Task: Create a due date automation trigger when advanced on, on the tuesday after a card is due add fields with custom field "Resume" set to a number greater than 1 and greater than 10 at 11:00 AM.
Action: Mouse moved to (985, 77)
Screenshot: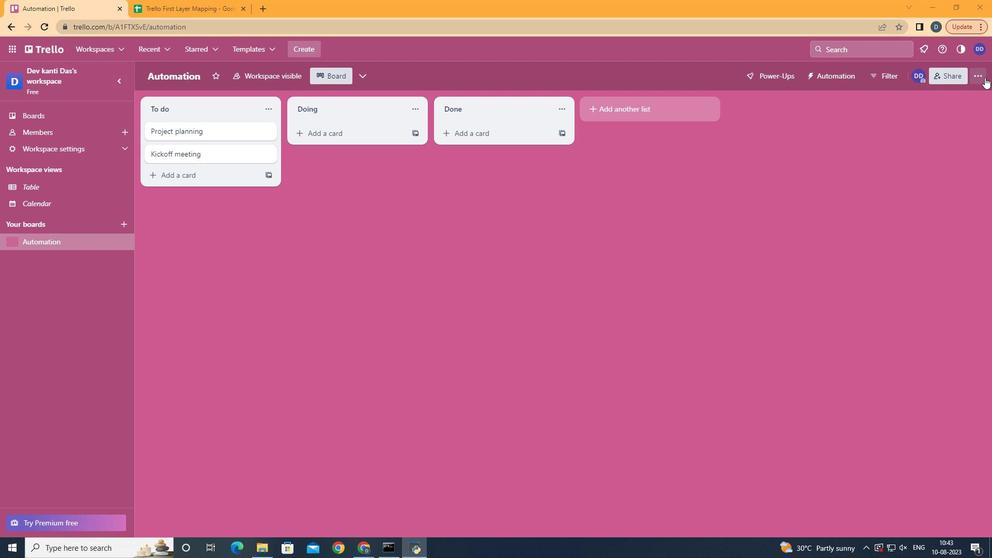 
Action: Mouse pressed left at (985, 77)
Screenshot: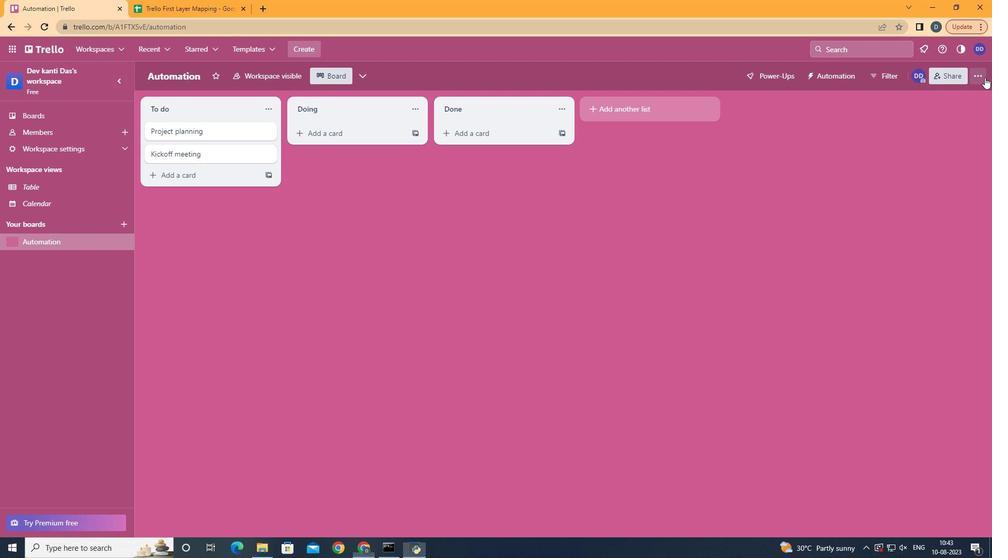 
Action: Mouse moved to (901, 216)
Screenshot: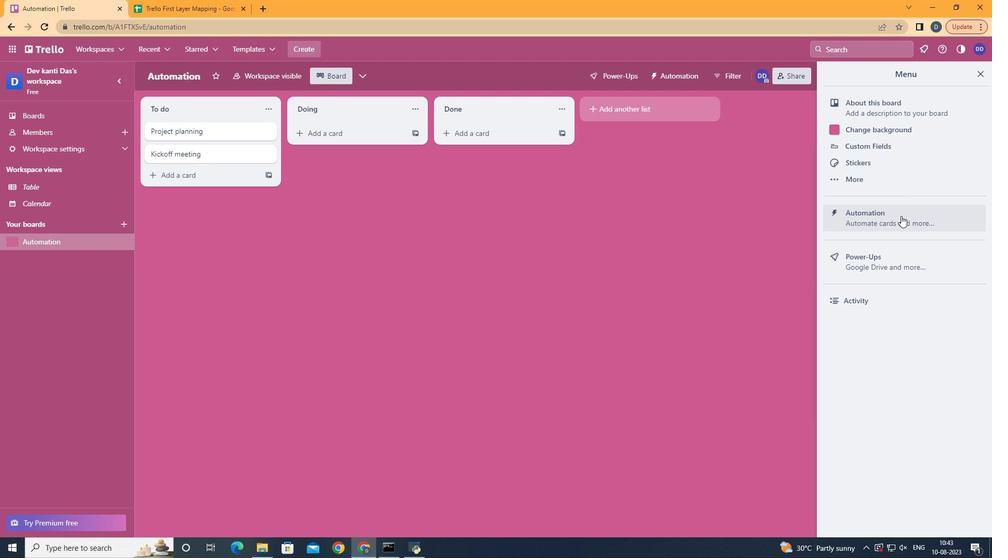 
Action: Mouse pressed left at (901, 216)
Screenshot: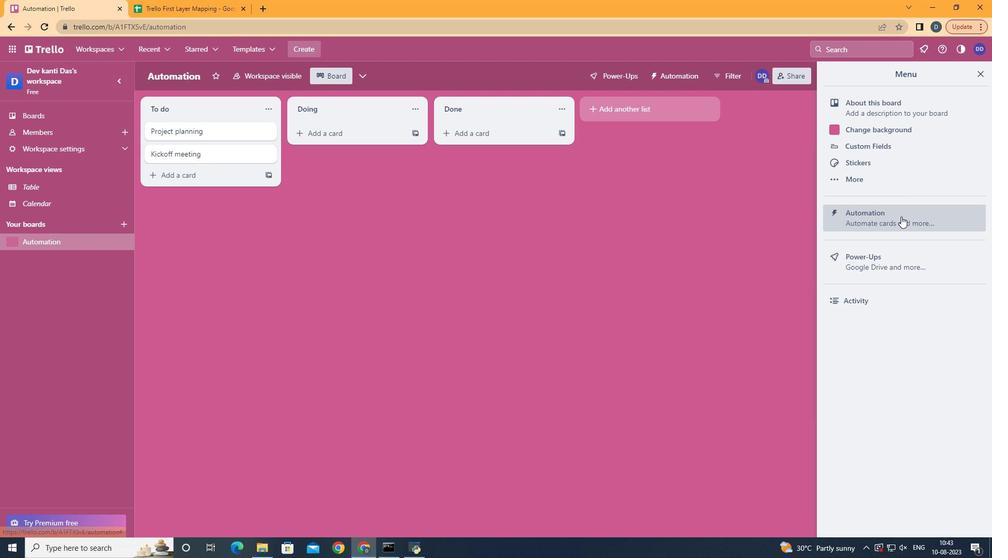 
Action: Mouse moved to (207, 204)
Screenshot: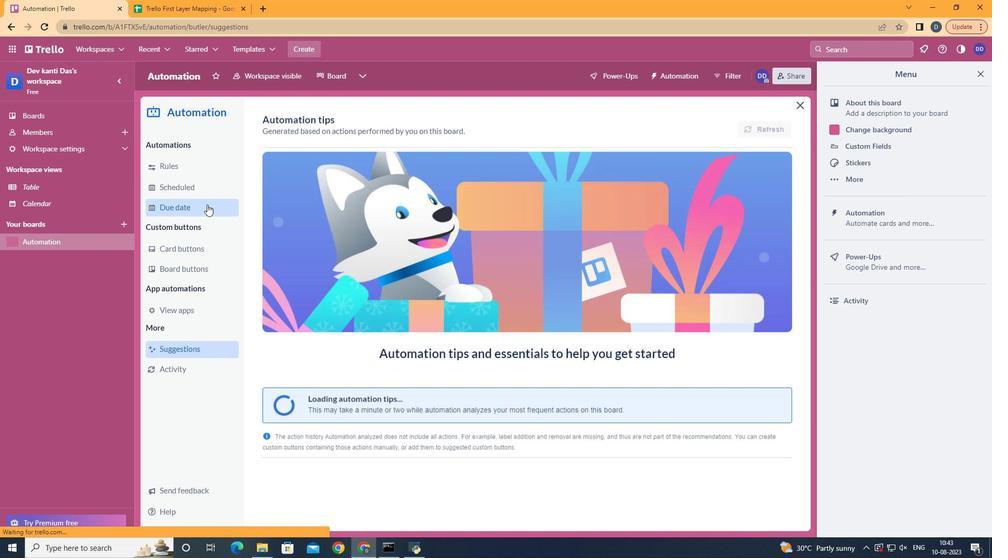 
Action: Mouse pressed left at (207, 204)
Screenshot: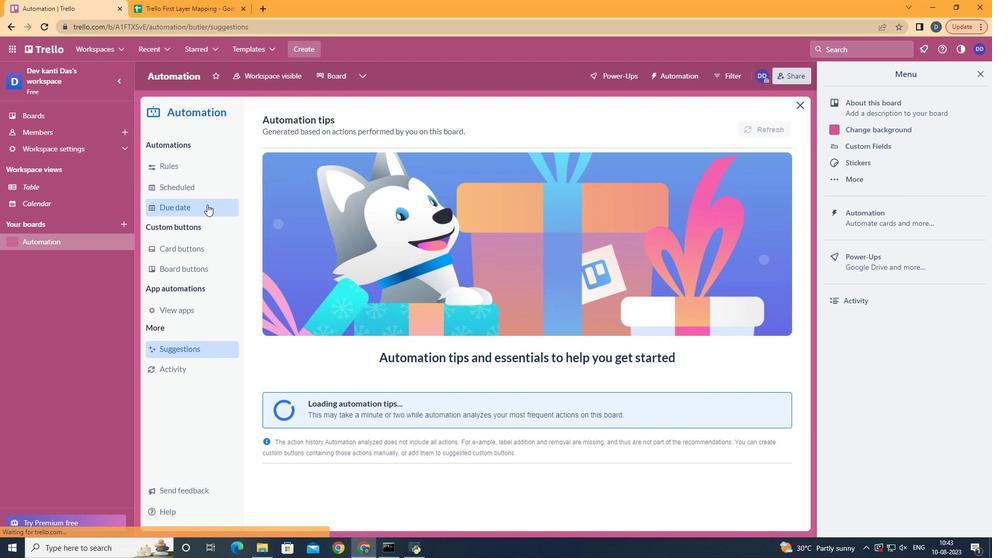 
Action: Mouse moved to (730, 119)
Screenshot: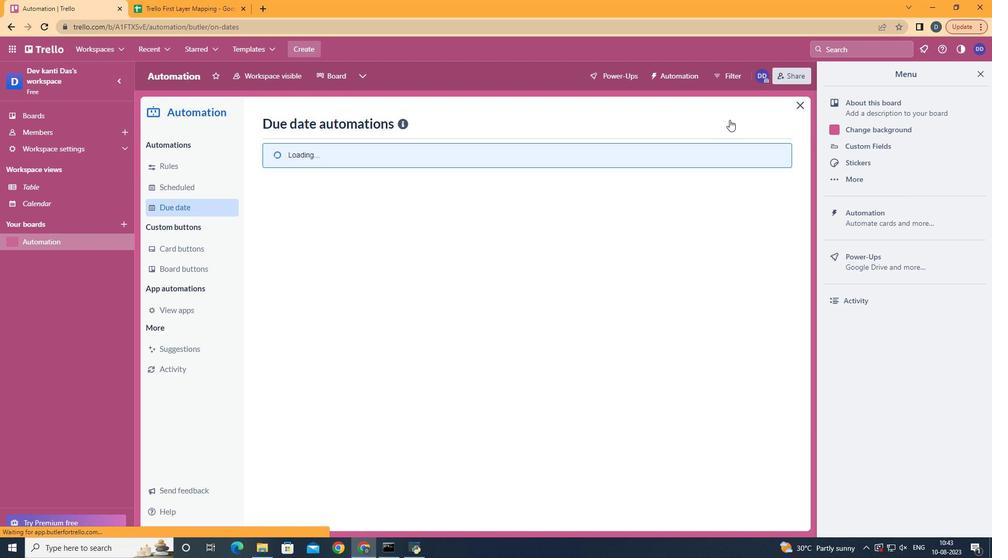 
Action: Mouse pressed left at (730, 119)
Screenshot: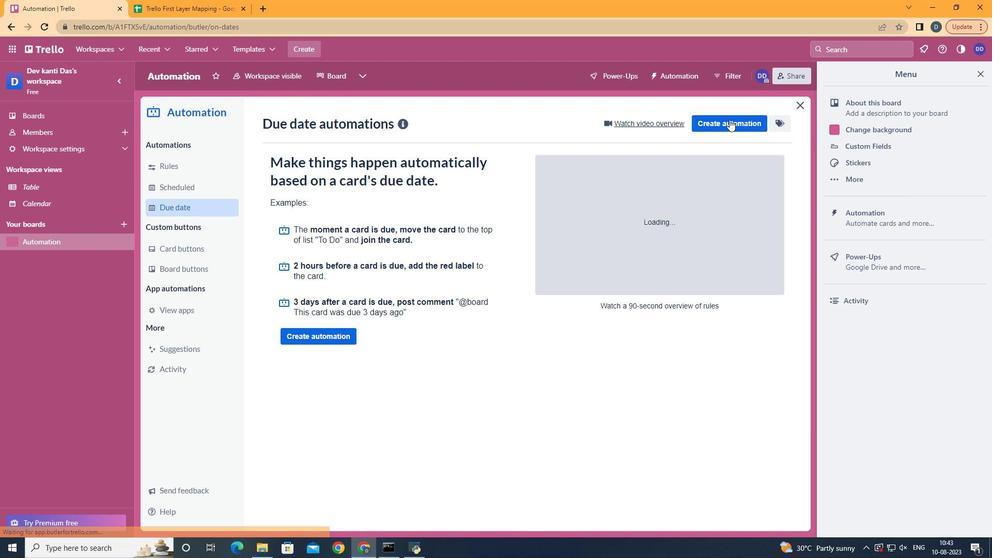 
Action: Mouse moved to (527, 222)
Screenshot: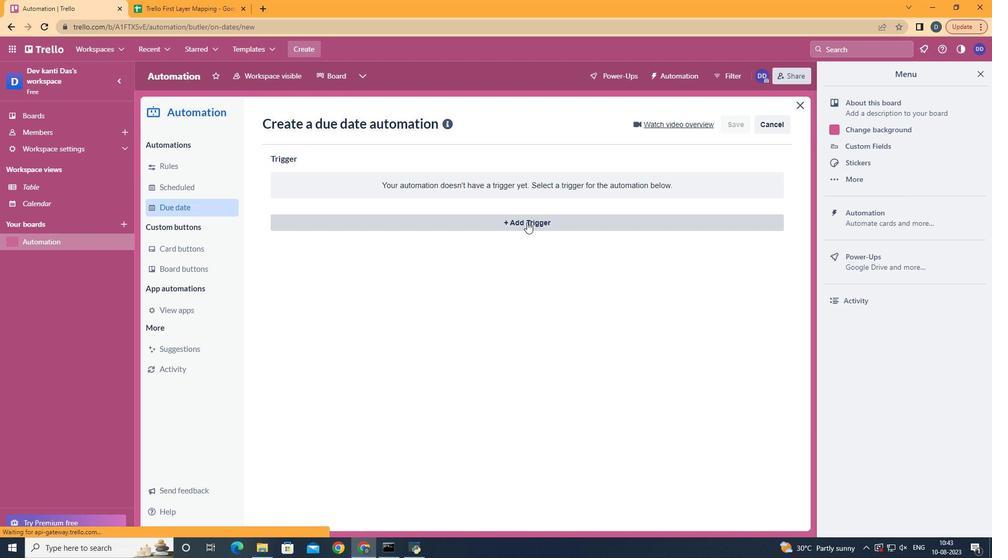 
Action: Mouse pressed left at (527, 222)
Screenshot: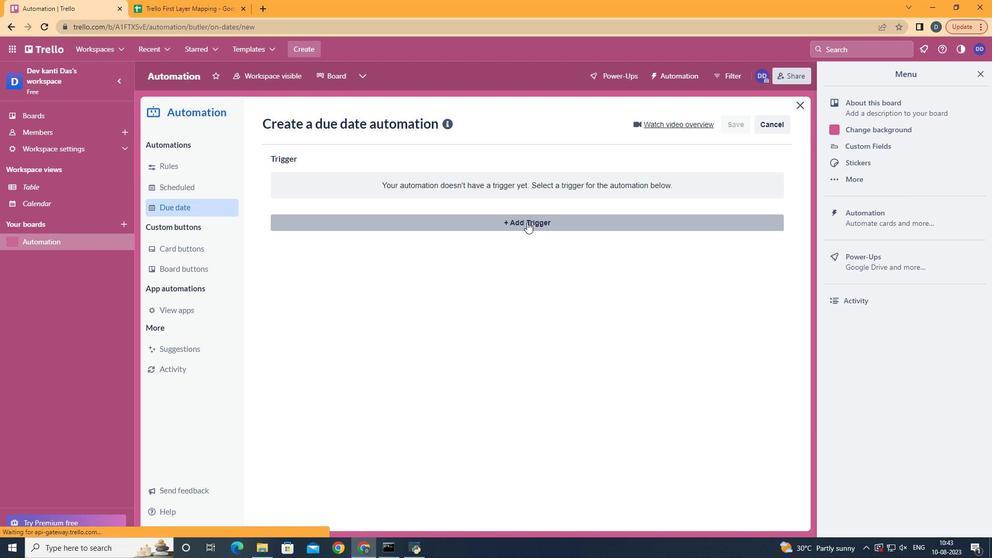 
Action: Mouse moved to (329, 294)
Screenshot: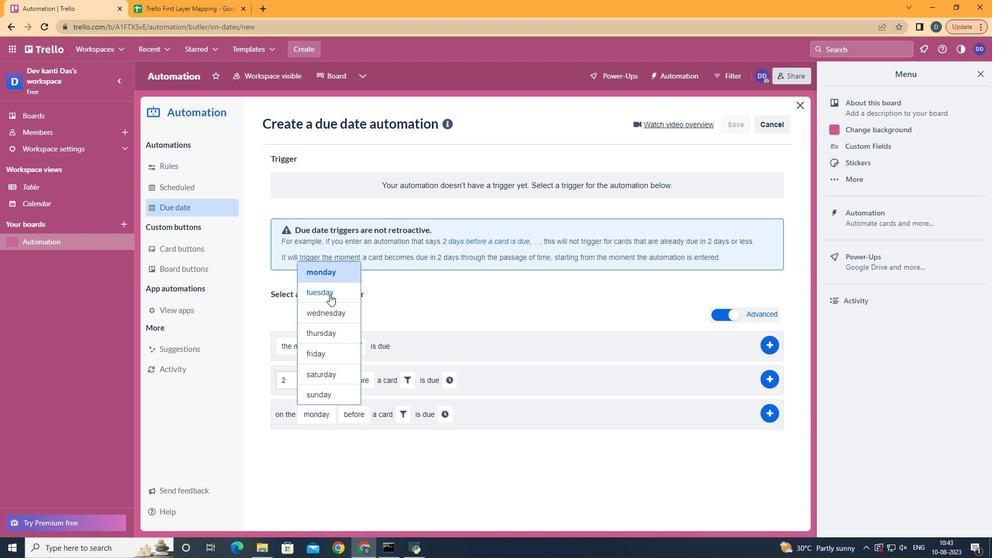 
Action: Mouse pressed left at (329, 294)
Screenshot: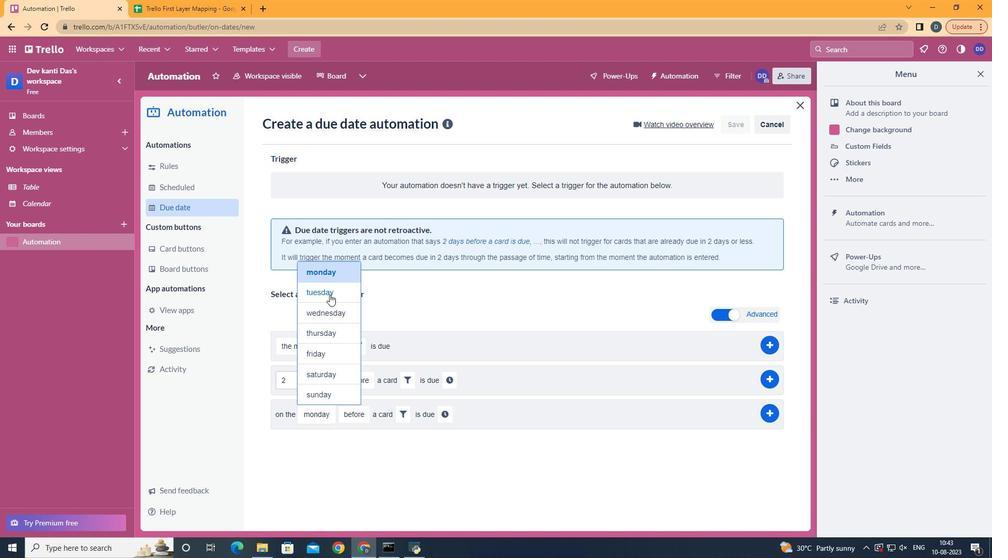 
Action: Mouse moved to (359, 447)
Screenshot: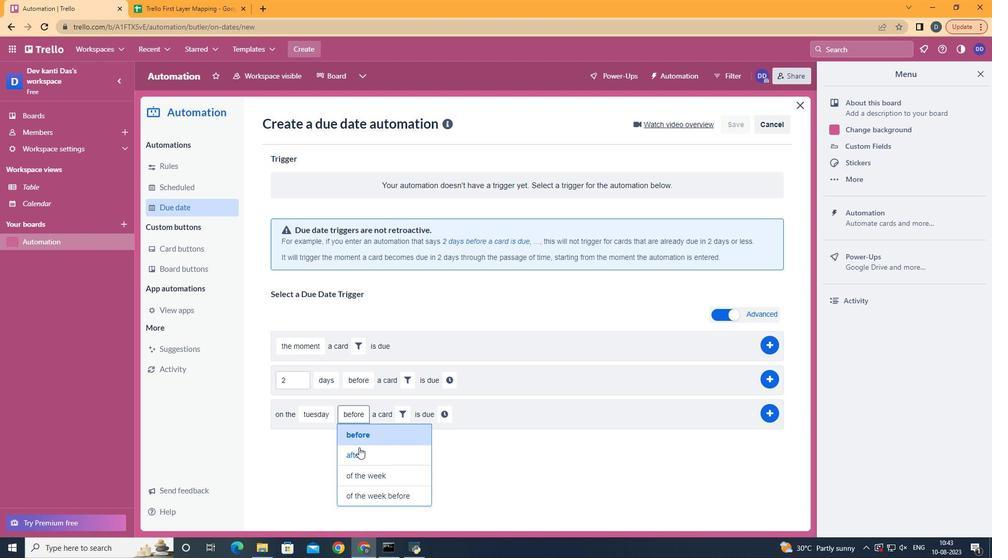 
Action: Mouse pressed left at (359, 447)
Screenshot: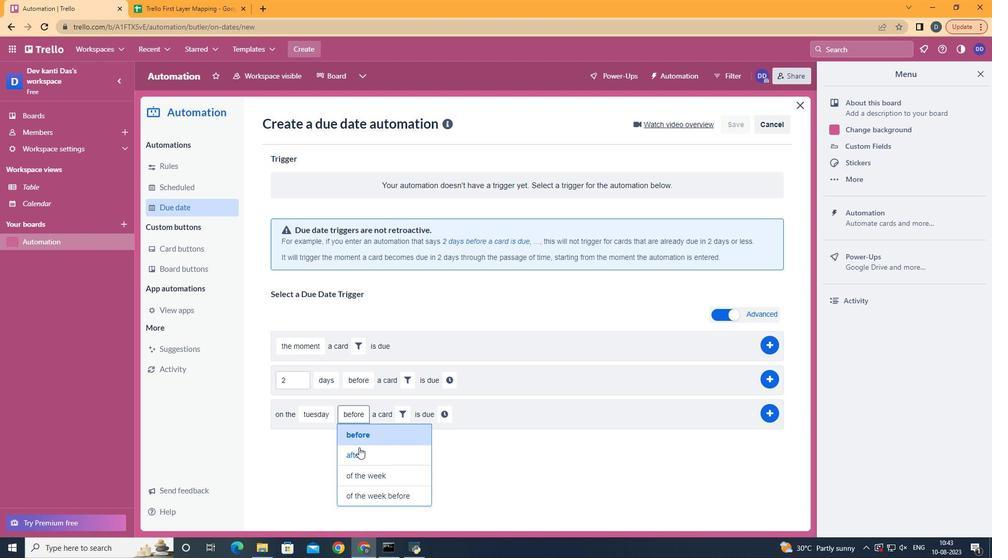 
Action: Mouse moved to (401, 410)
Screenshot: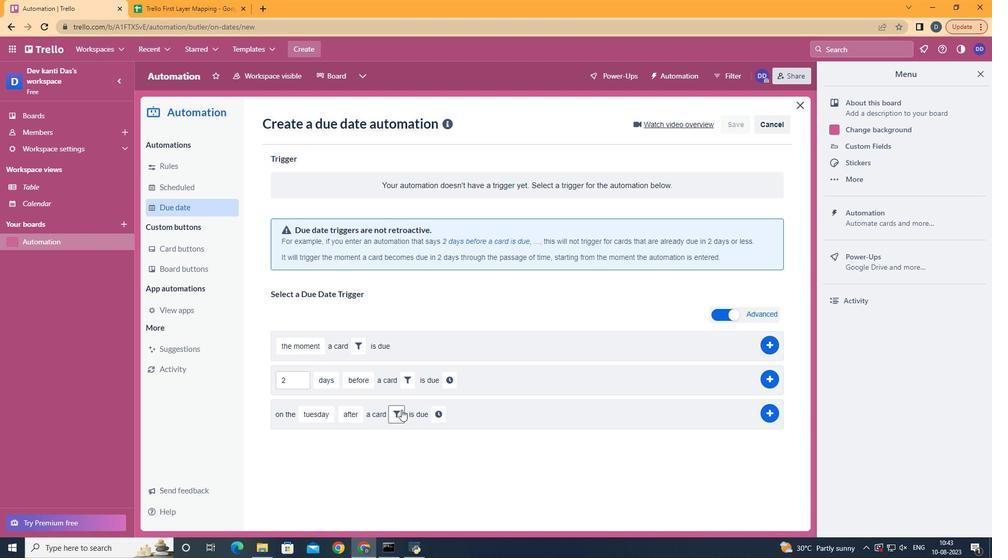 
Action: Mouse pressed left at (401, 410)
Screenshot: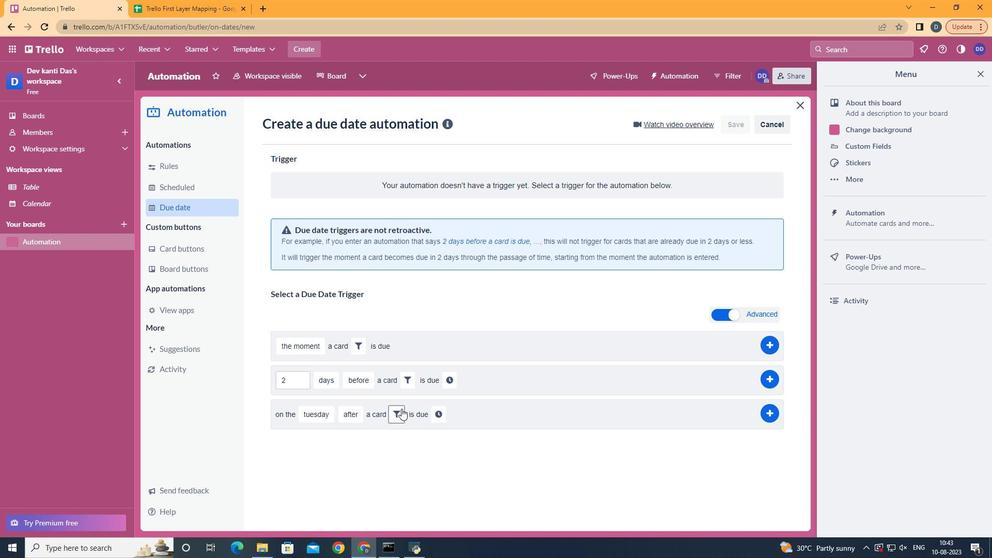 
Action: Mouse moved to (559, 441)
Screenshot: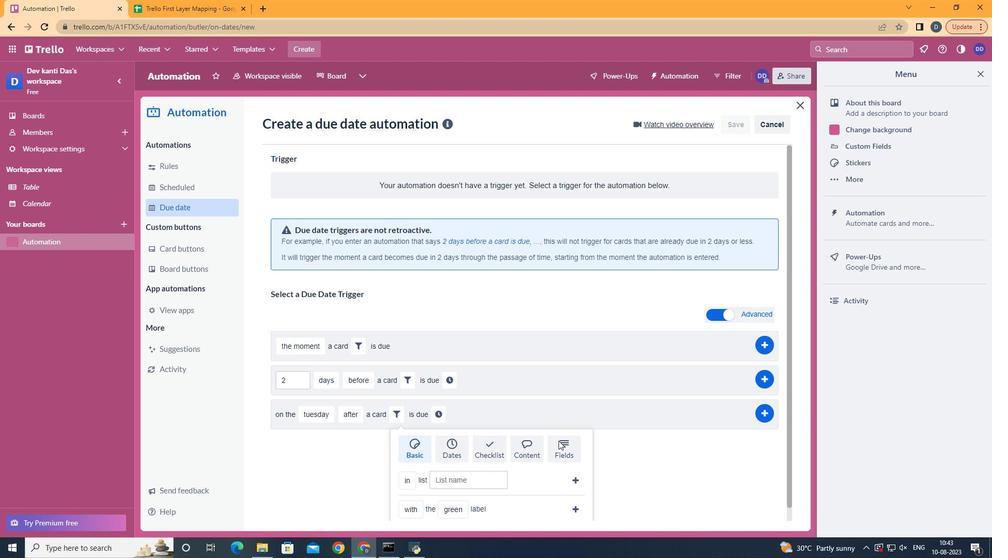 
Action: Mouse pressed left at (559, 441)
Screenshot: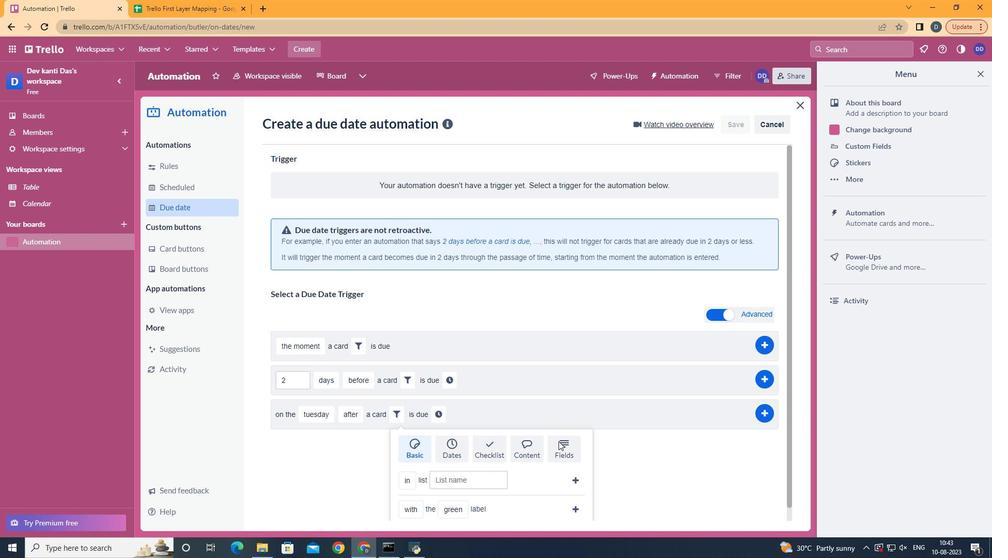 
Action: Mouse moved to (559, 441)
Screenshot: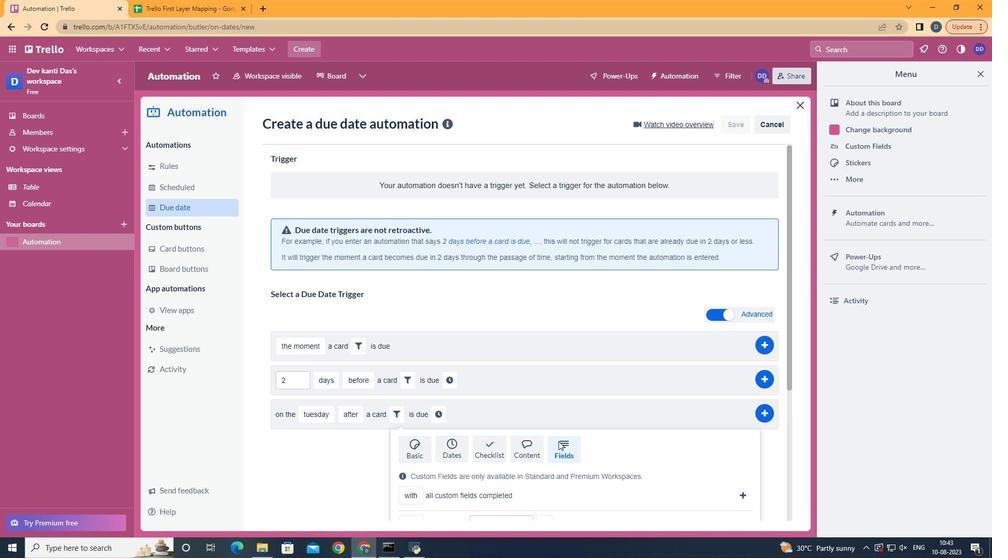 
Action: Mouse scrolled (559, 441) with delta (0, 0)
Screenshot: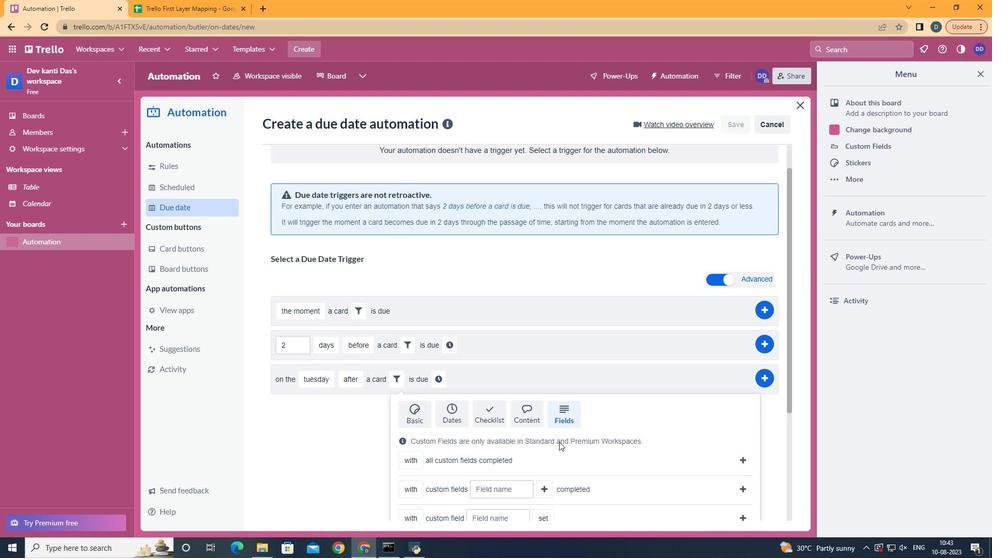 
Action: Mouse scrolled (559, 441) with delta (0, 0)
Screenshot: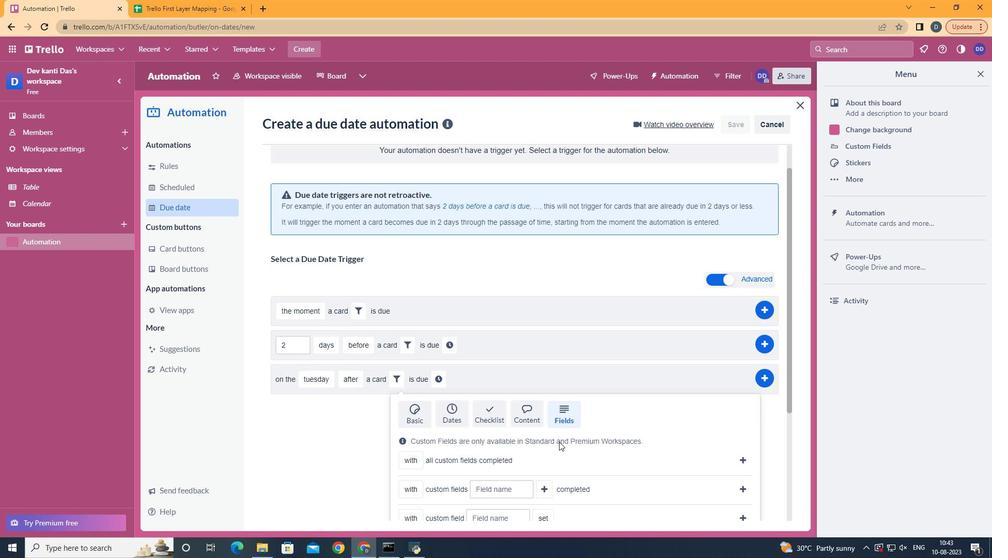 
Action: Mouse scrolled (559, 441) with delta (0, 0)
Screenshot: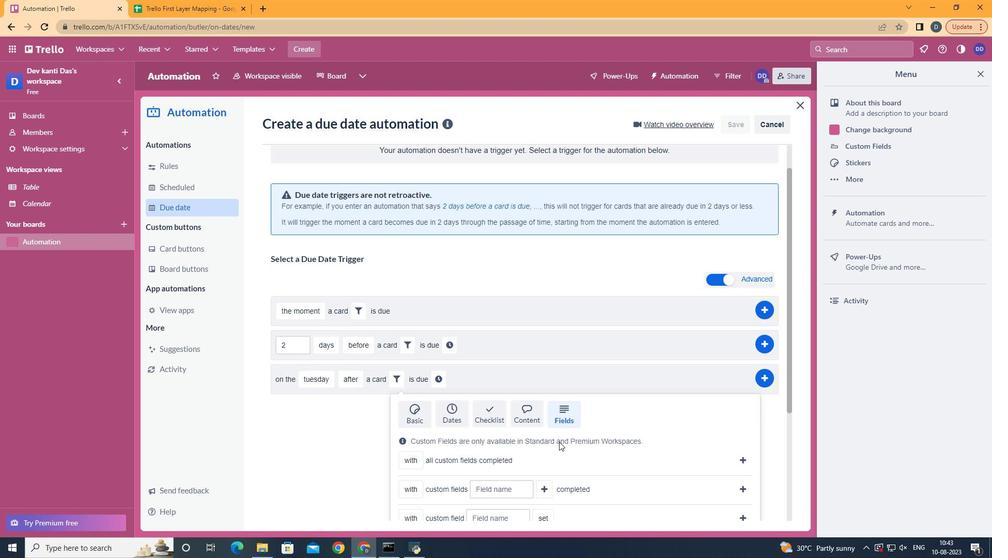
Action: Mouse scrolled (559, 441) with delta (0, 0)
Screenshot: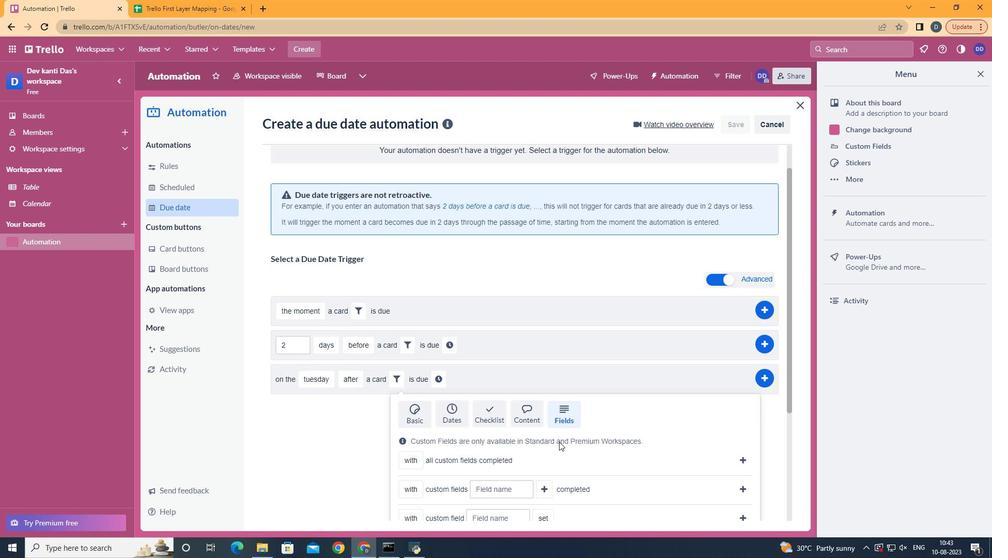 
Action: Mouse scrolled (559, 441) with delta (0, 0)
Screenshot: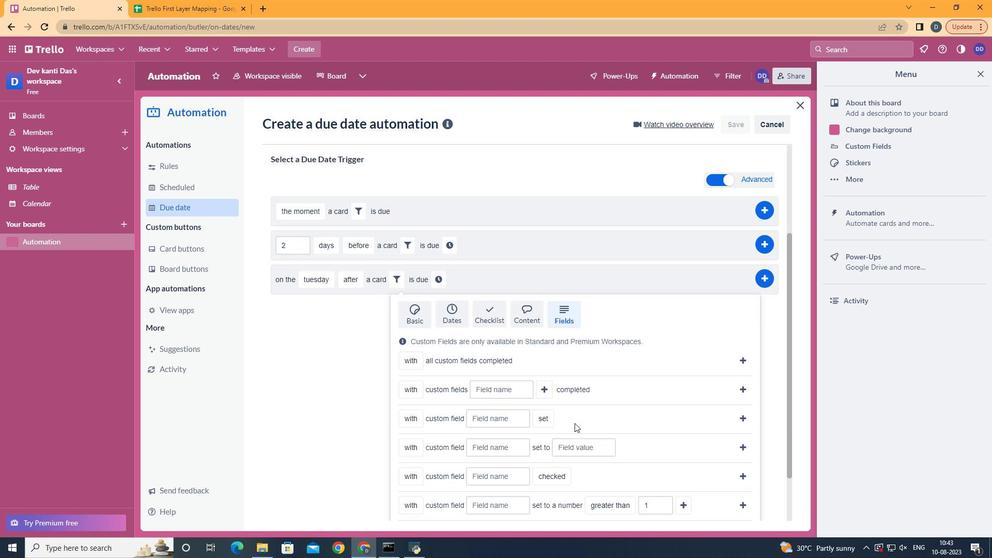 
Action: Mouse moved to (422, 455)
Screenshot: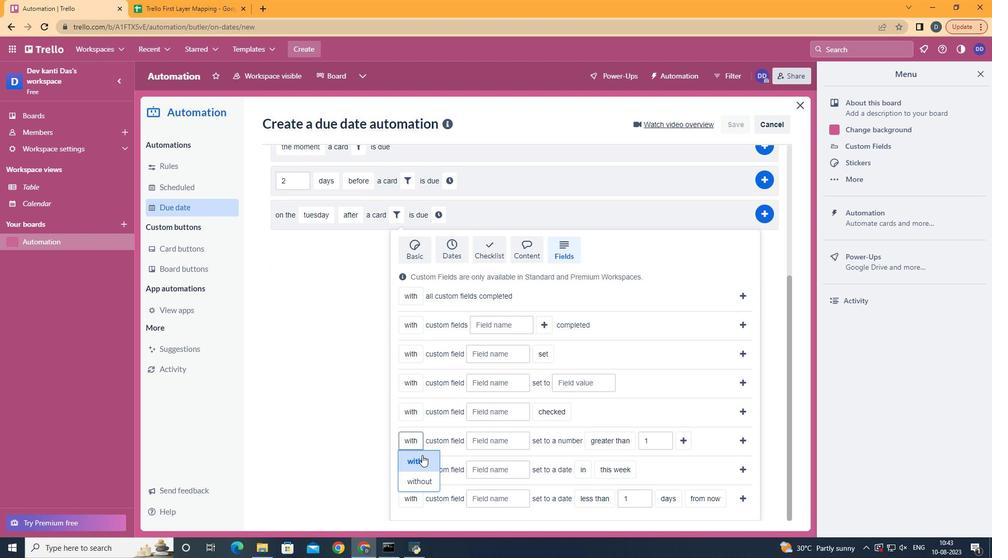 
Action: Mouse pressed left at (422, 455)
Screenshot: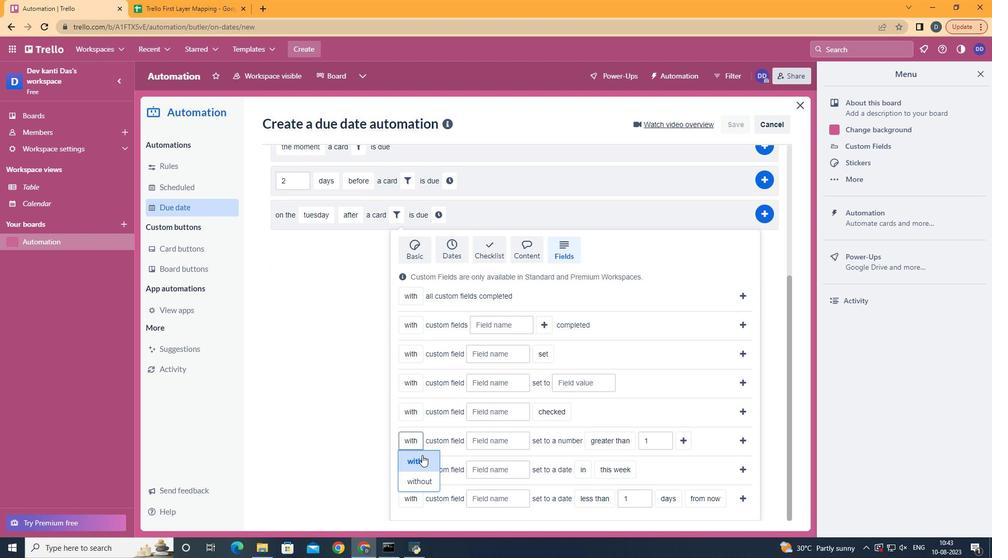 
Action: Mouse moved to (492, 442)
Screenshot: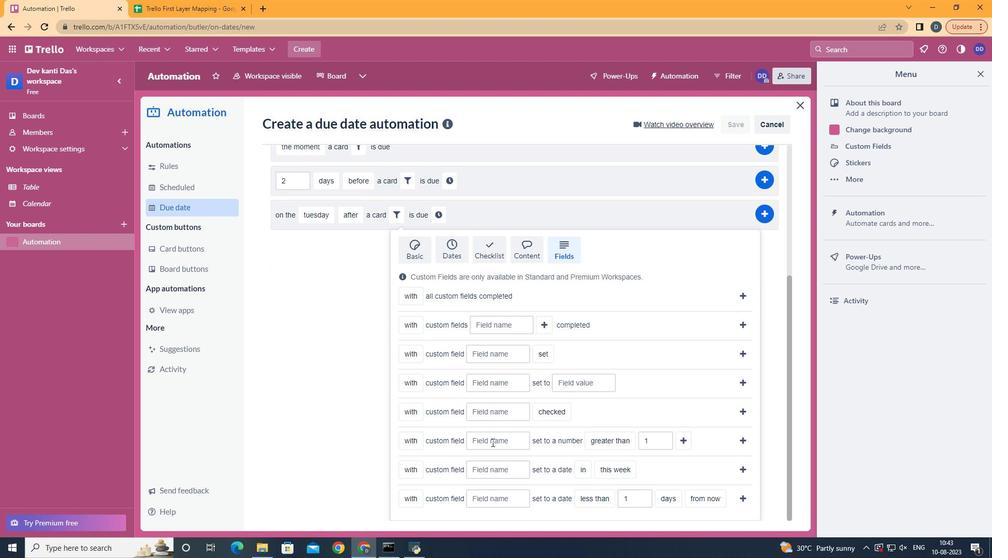 
Action: Mouse pressed left at (492, 442)
Screenshot: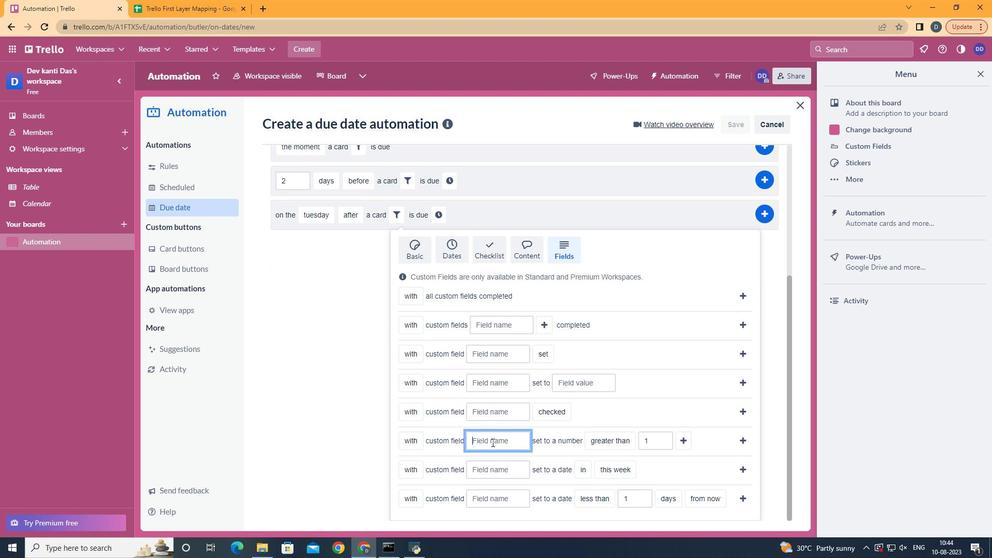 
Action: Key pressed <Key.shift>Resume
Screenshot: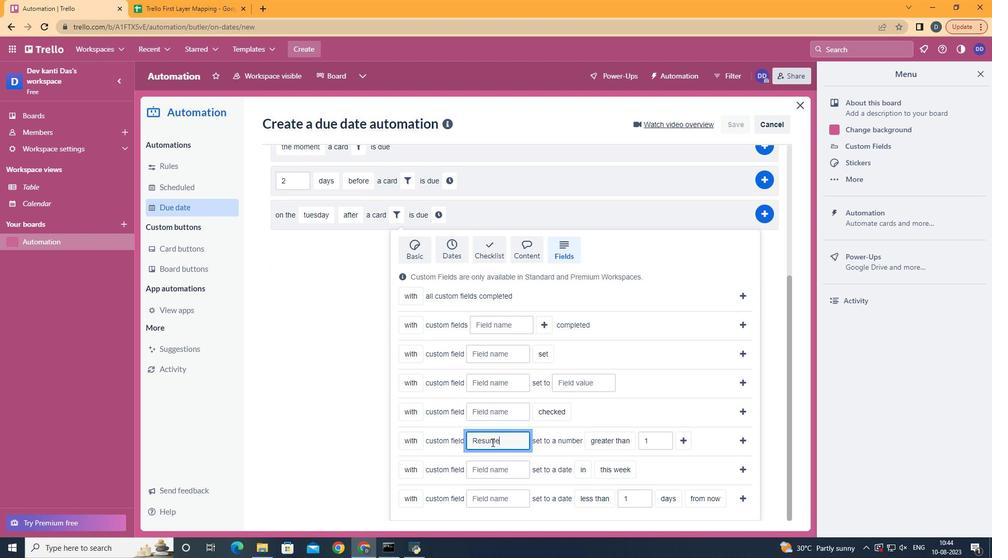 
Action: Mouse moved to (691, 437)
Screenshot: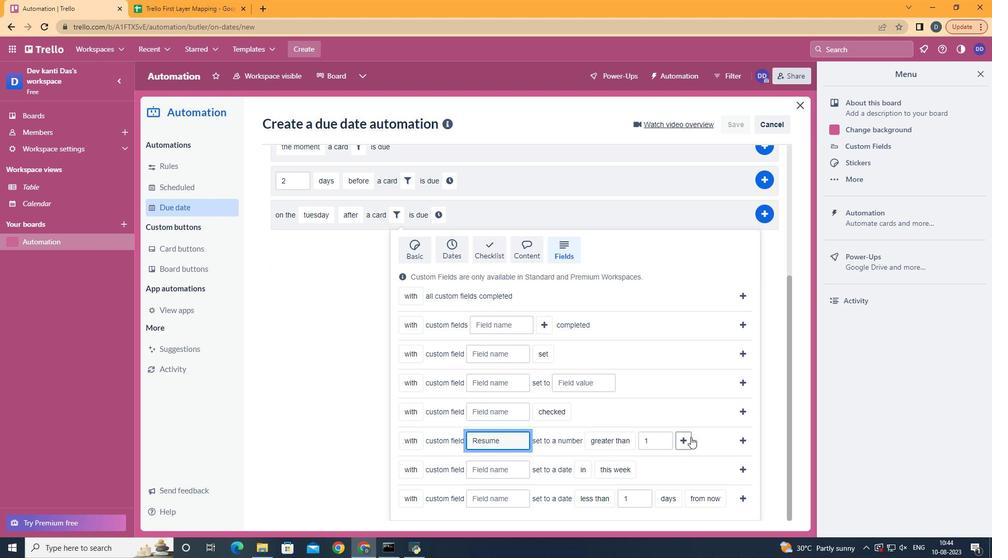 
Action: Mouse pressed left at (691, 437)
Screenshot: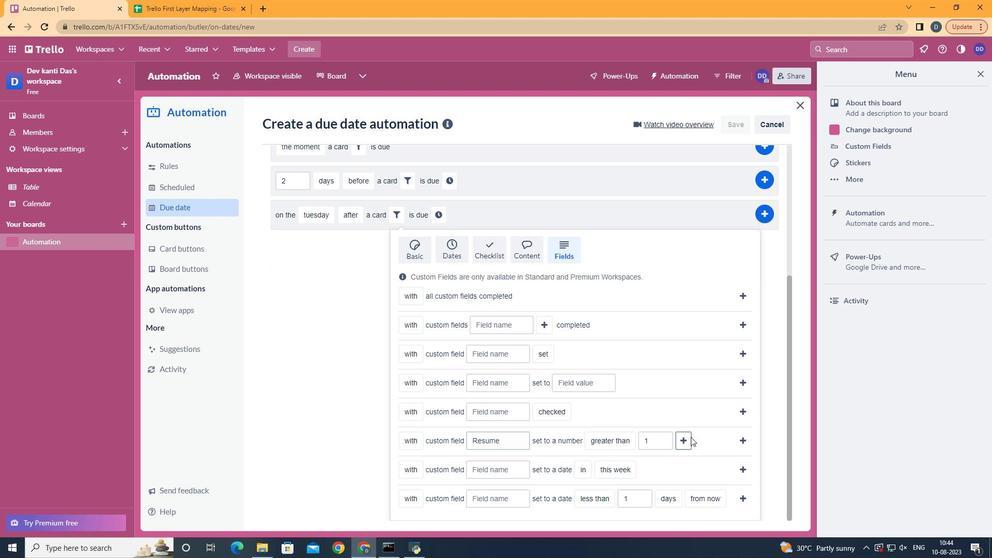 
Action: Mouse moved to (448, 423)
Screenshot: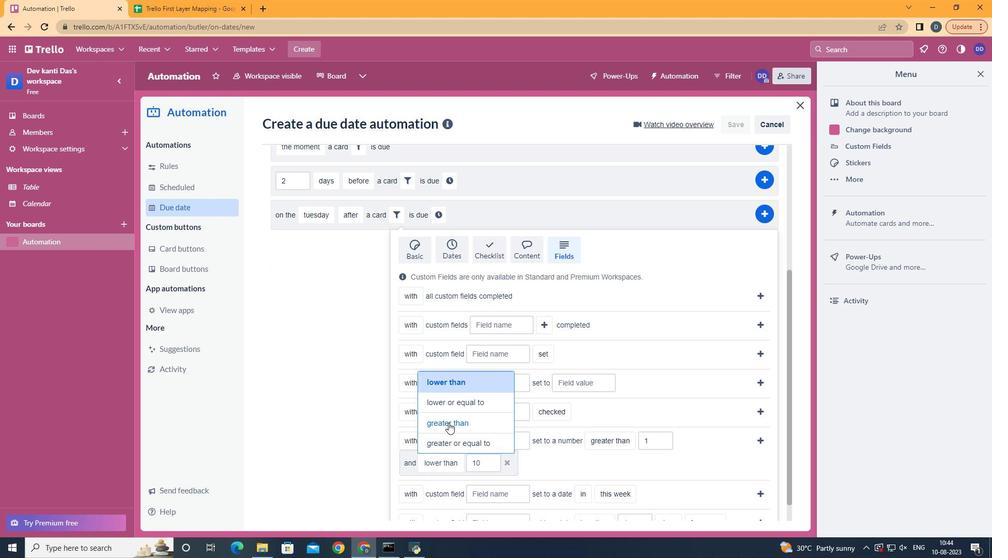 
Action: Mouse pressed left at (448, 423)
Screenshot: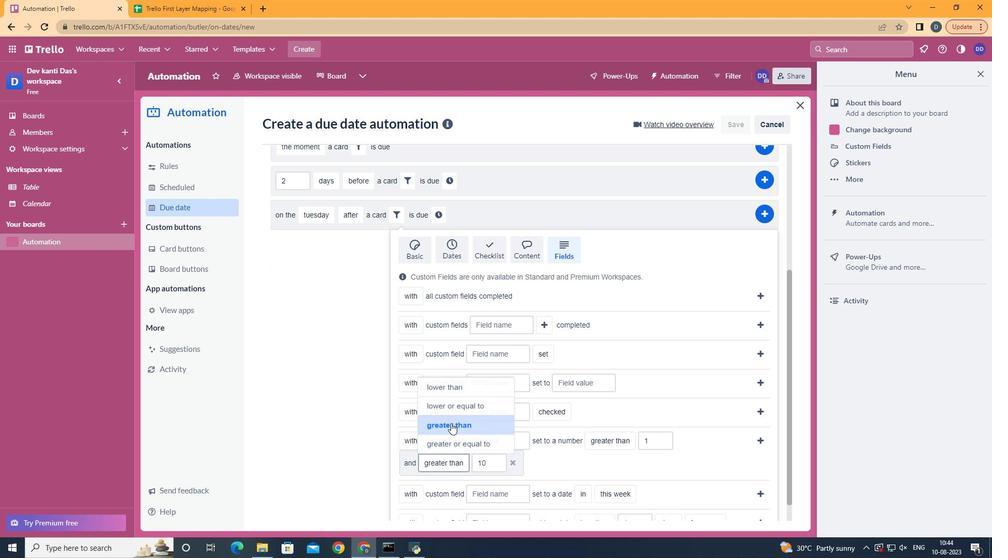 
Action: Mouse moved to (762, 439)
Screenshot: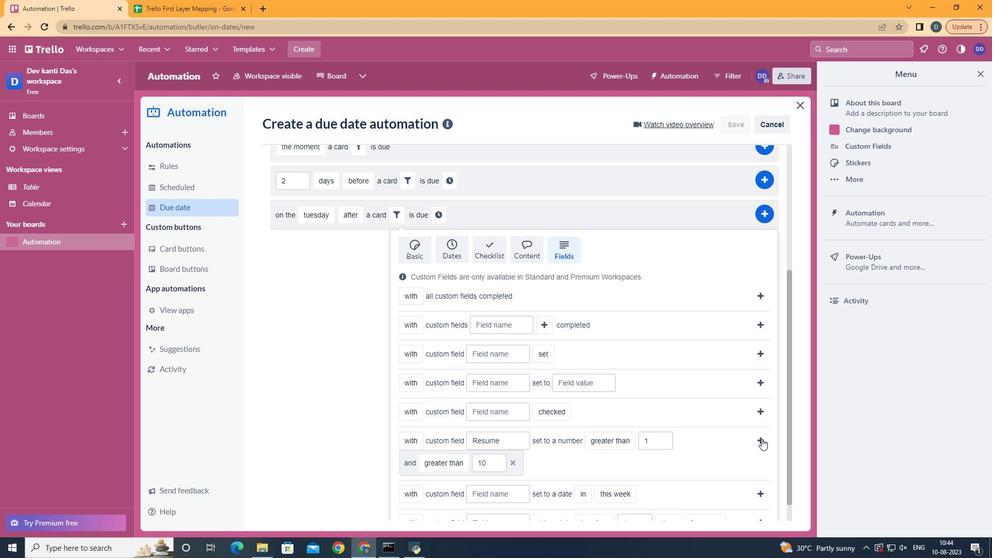 
Action: Mouse pressed left at (762, 439)
Screenshot: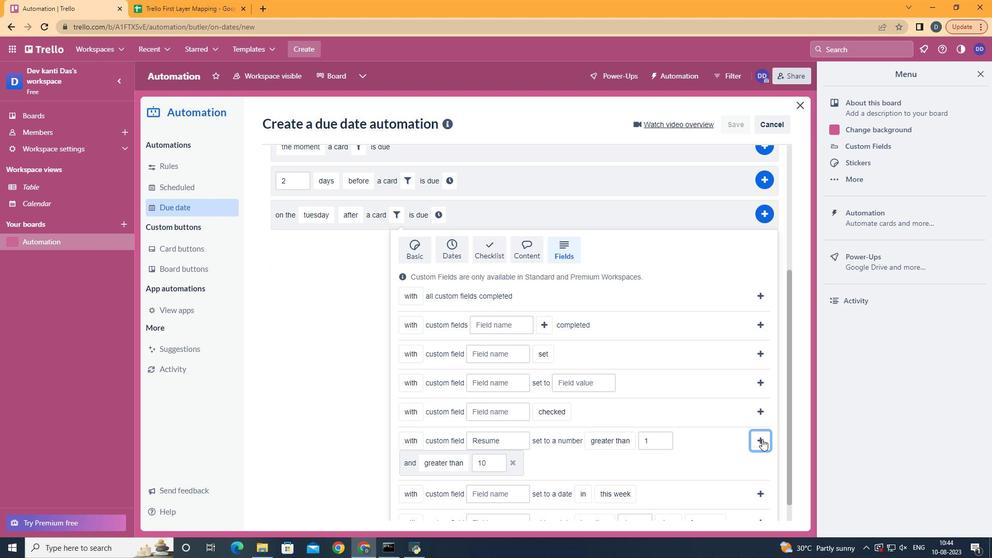 
Action: Mouse moved to (718, 412)
Screenshot: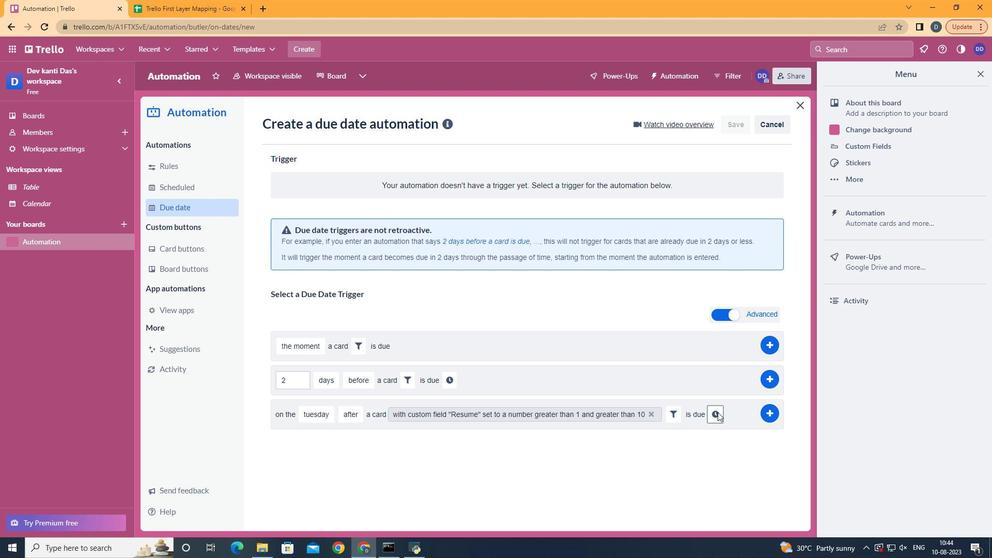 
Action: Mouse pressed left at (718, 412)
Screenshot: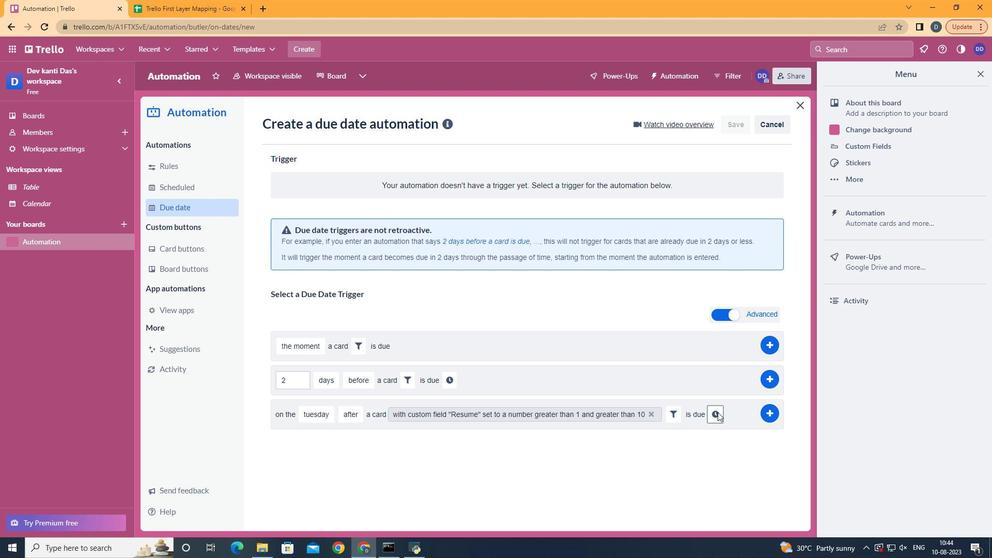 
Action: Mouse moved to (308, 443)
Screenshot: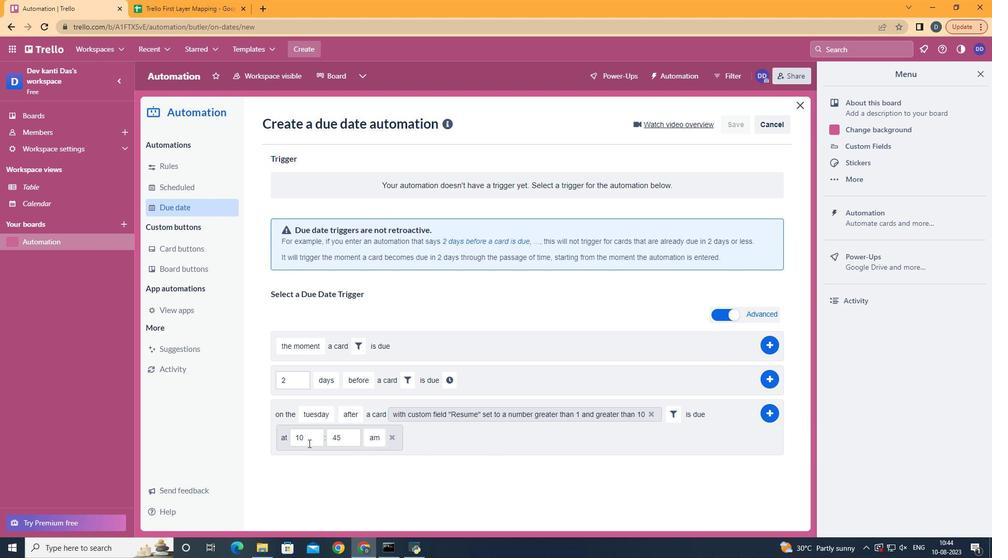 
Action: Mouse pressed left at (308, 443)
Screenshot: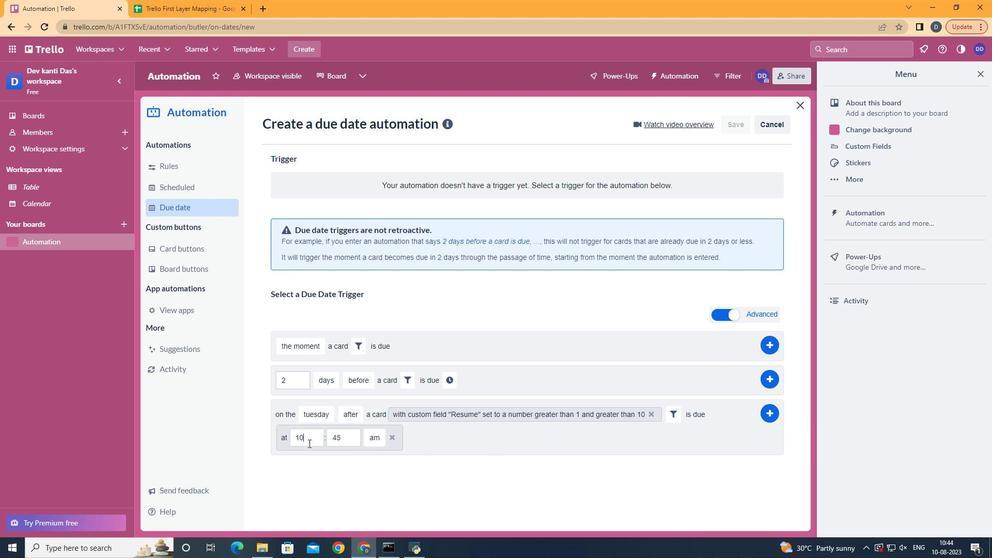 
Action: Mouse moved to (306, 443)
Screenshot: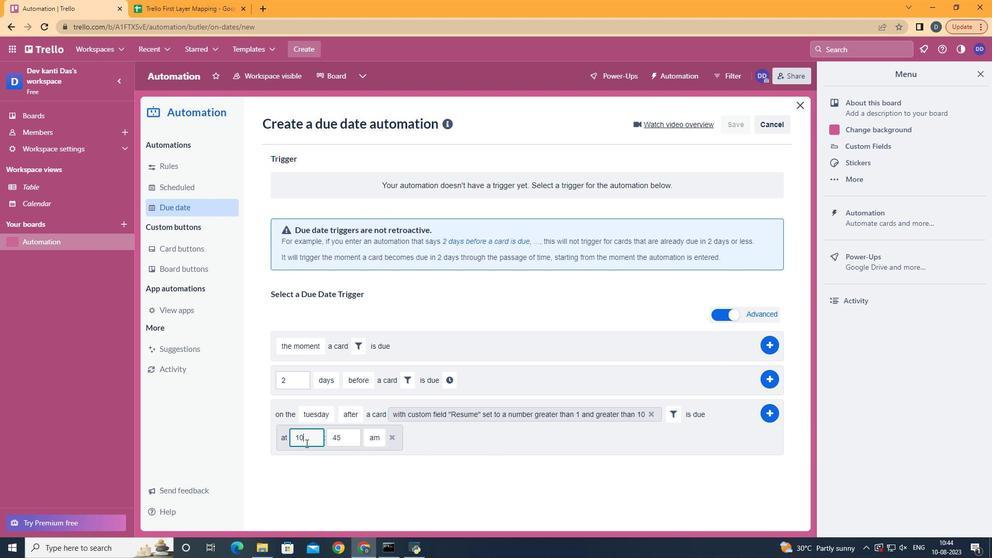 
Action: Key pressed <Key.backspace>1
Screenshot: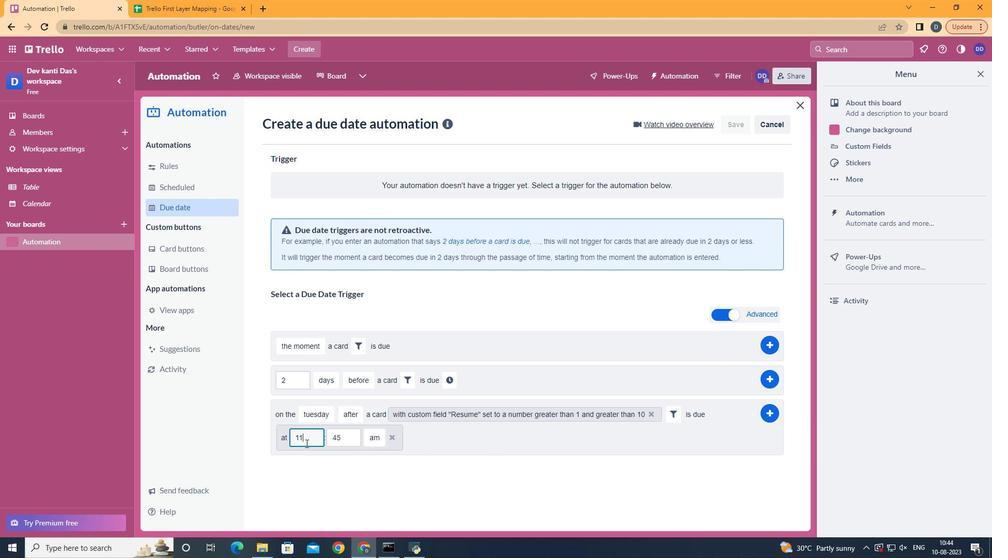 
Action: Mouse moved to (349, 436)
Screenshot: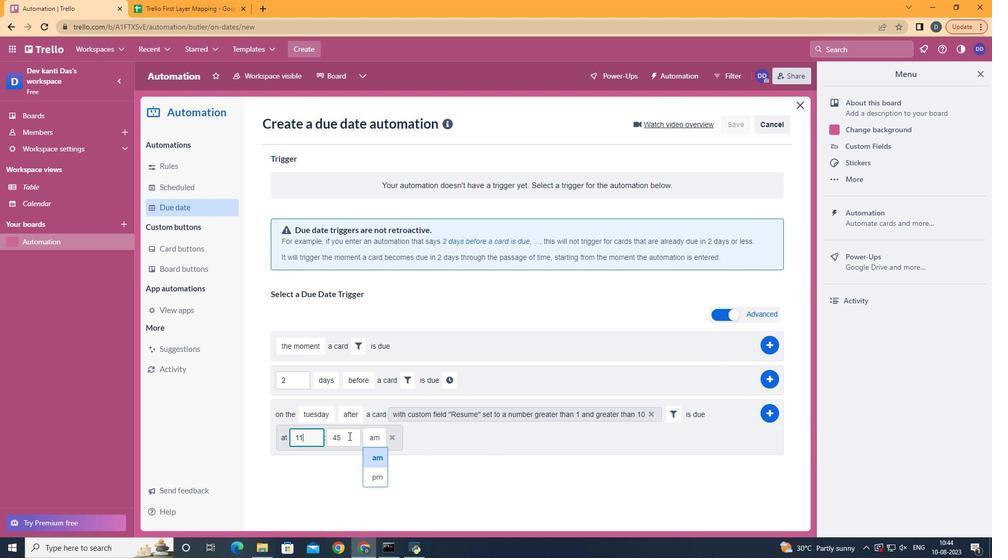 
Action: Mouse pressed left at (349, 436)
Screenshot: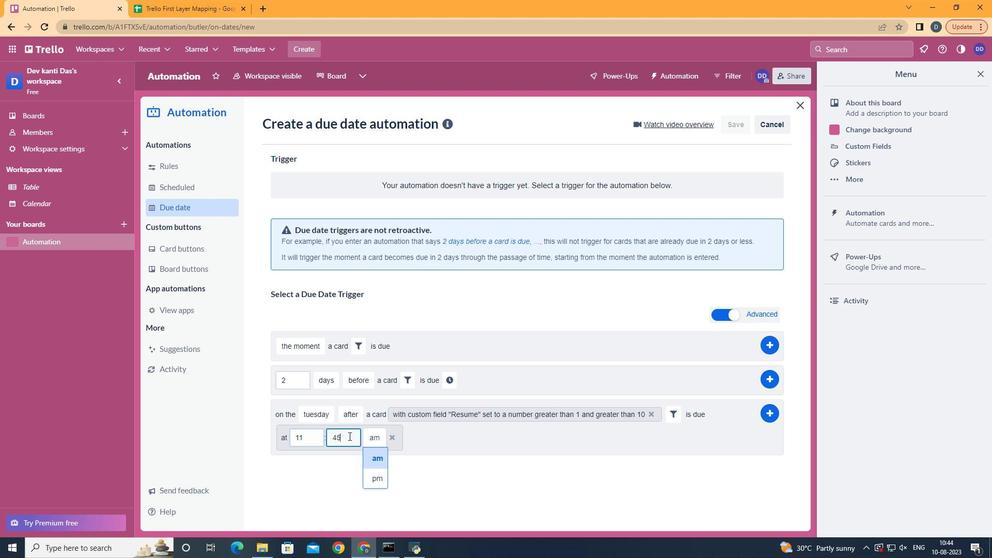 
Action: Mouse moved to (345, 436)
Screenshot: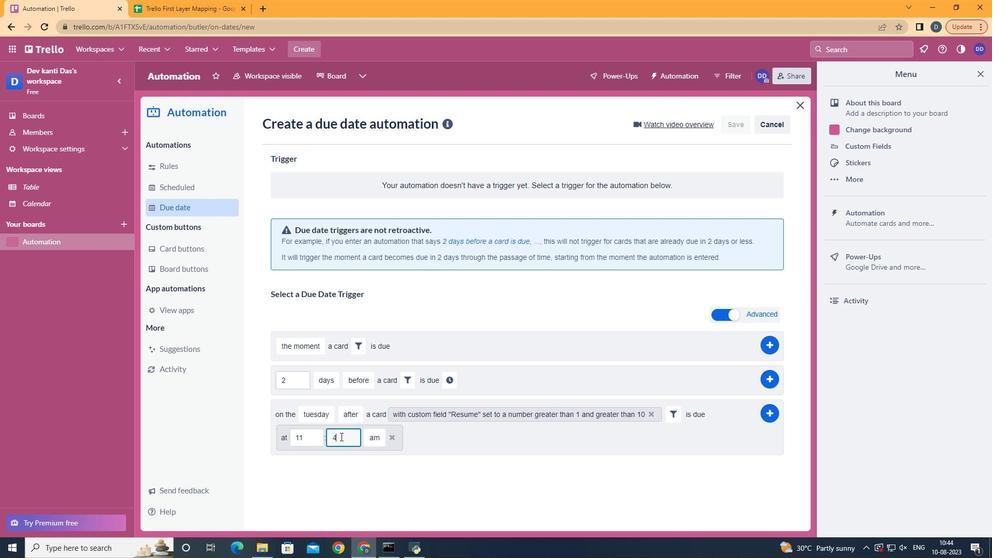 
Action: Key pressed <Key.backspace>
Screenshot: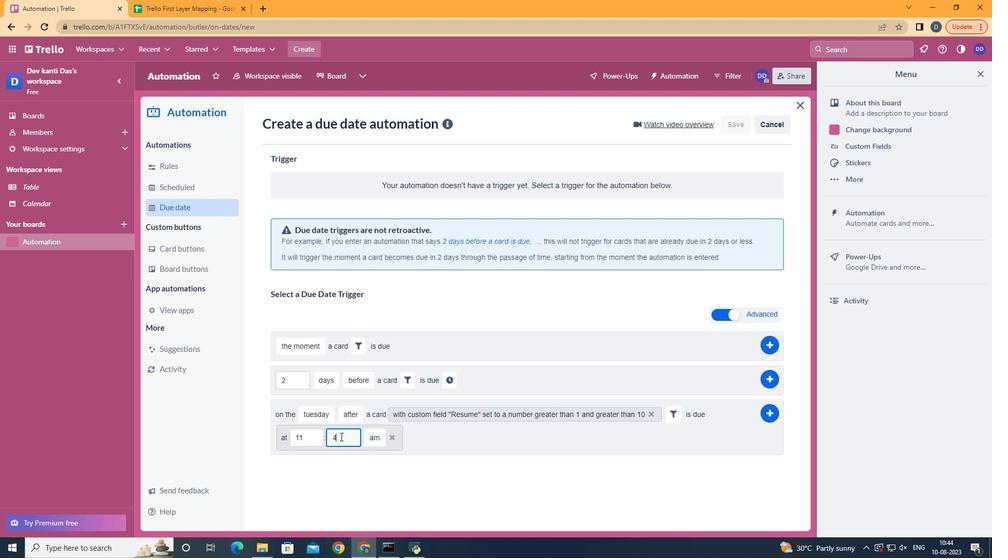 
Action: Mouse moved to (340, 436)
Screenshot: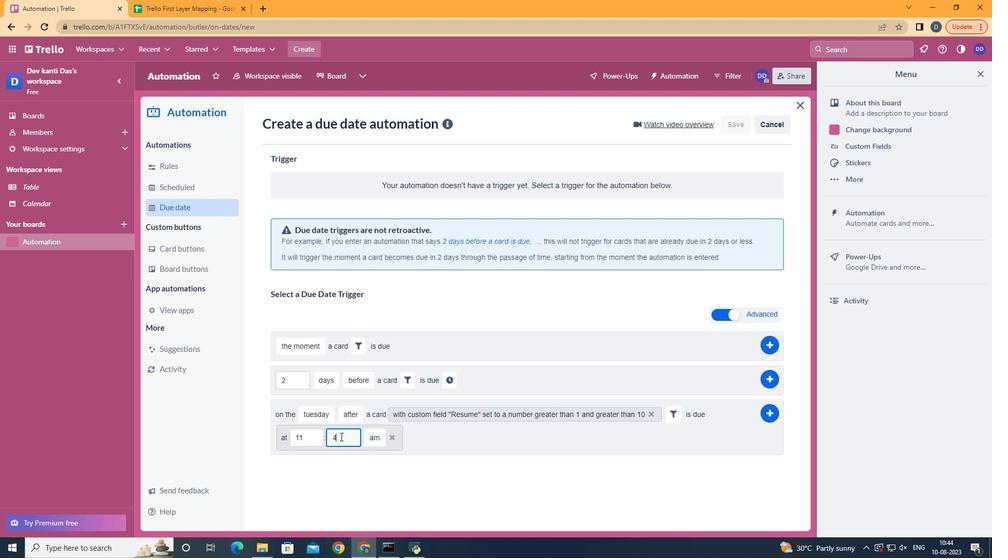 
Action: Key pressed <Key.backspace>00
Screenshot: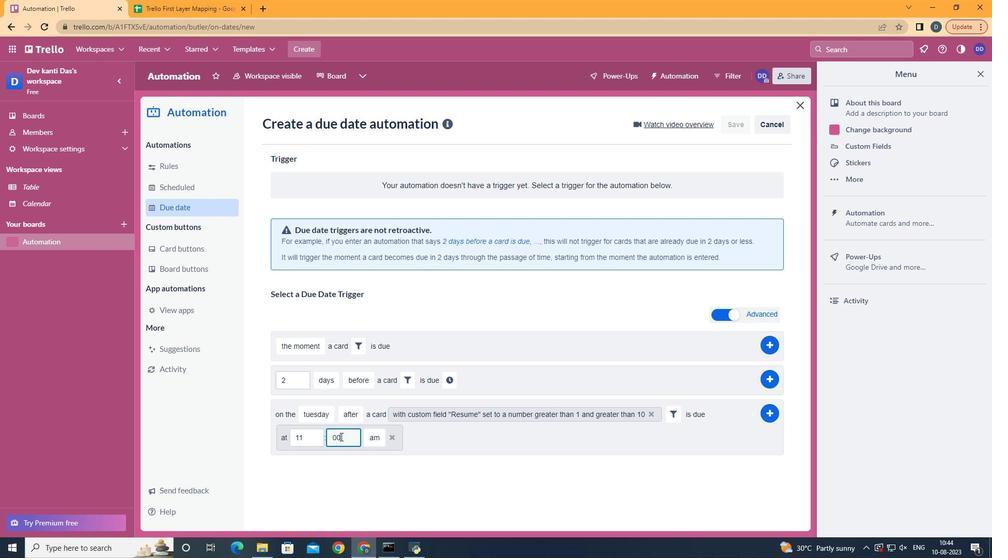 
Action: Mouse moved to (768, 409)
Screenshot: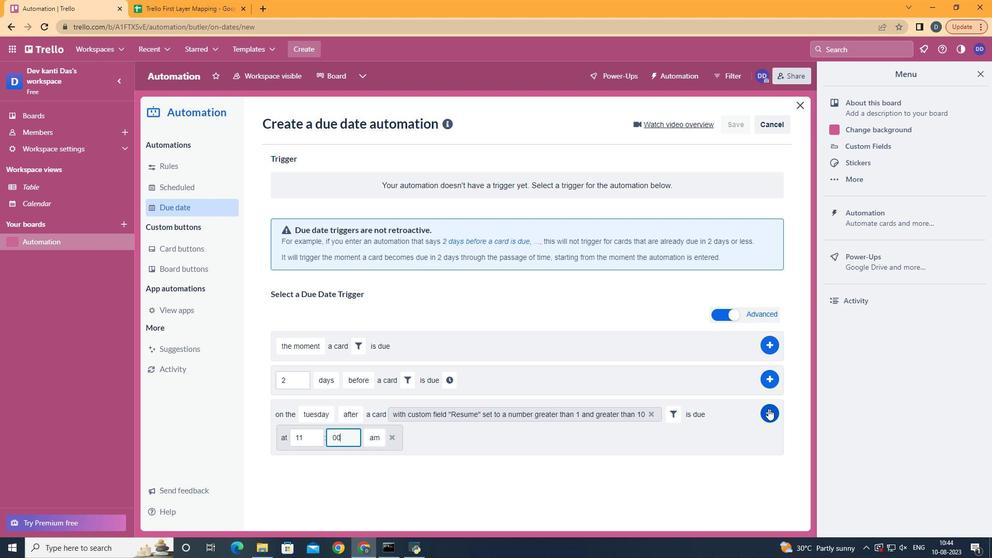 
Action: Mouse pressed left at (768, 409)
Screenshot: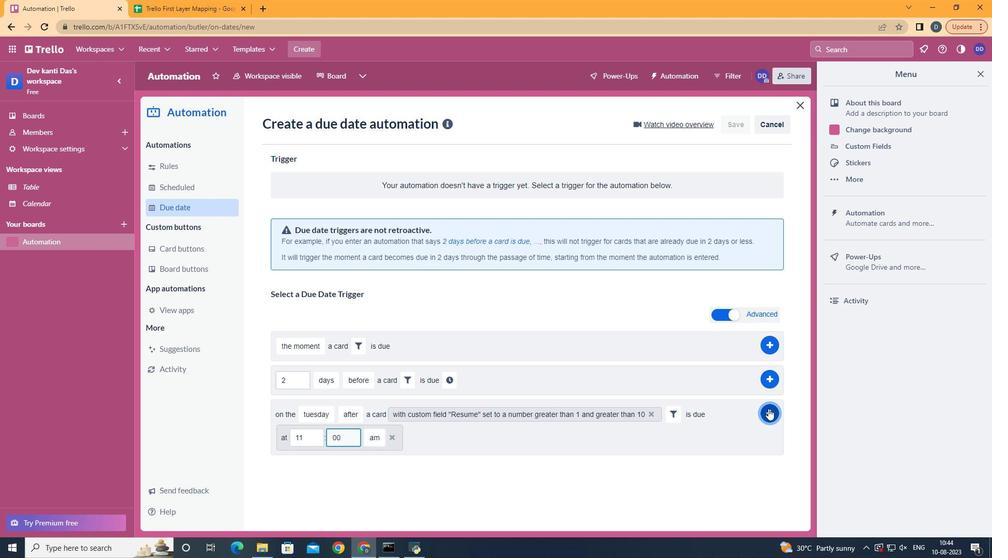 
Action: Mouse moved to (619, 259)
Screenshot: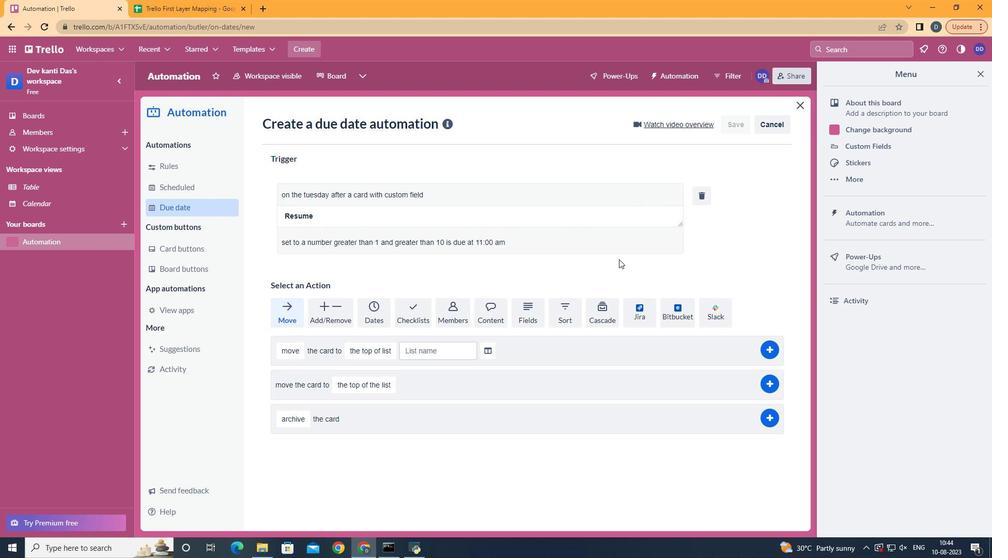 
